 Task: Create a sub task Gather and Analyse Requirements for the task  Upgrade software to the latest version to resolve security vulnerabilities in the project AgileAura , assign it to team member softage.3@softage.net and update the status of the sub task to  Completed , set the priority of the sub task to High
Action: Mouse moved to (616, 271)
Screenshot: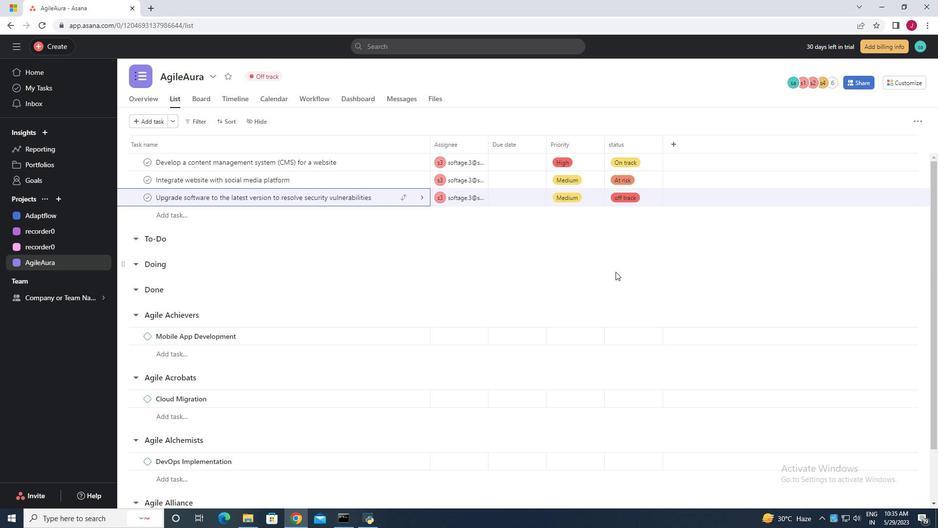 
Action: Mouse scrolled (616, 271) with delta (0, 0)
Screenshot: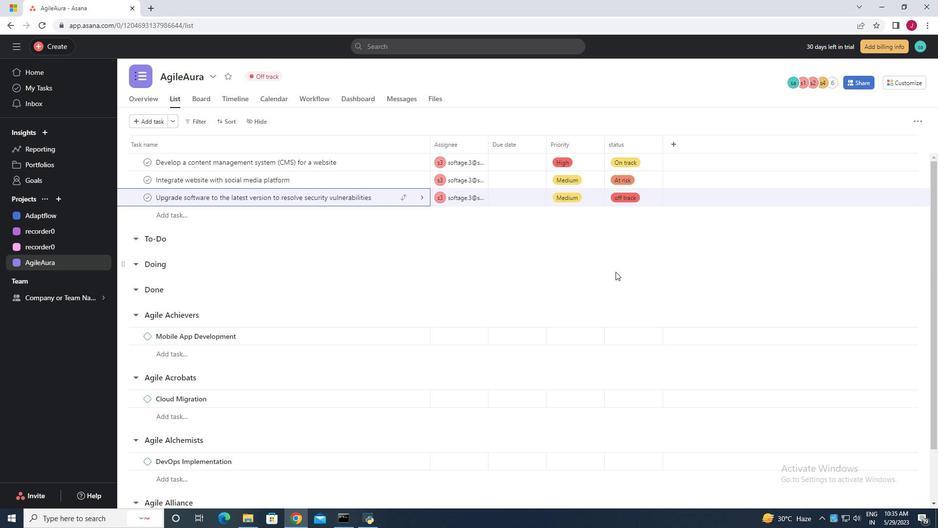 
Action: Mouse scrolled (616, 271) with delta (0, 0)
Screenshot: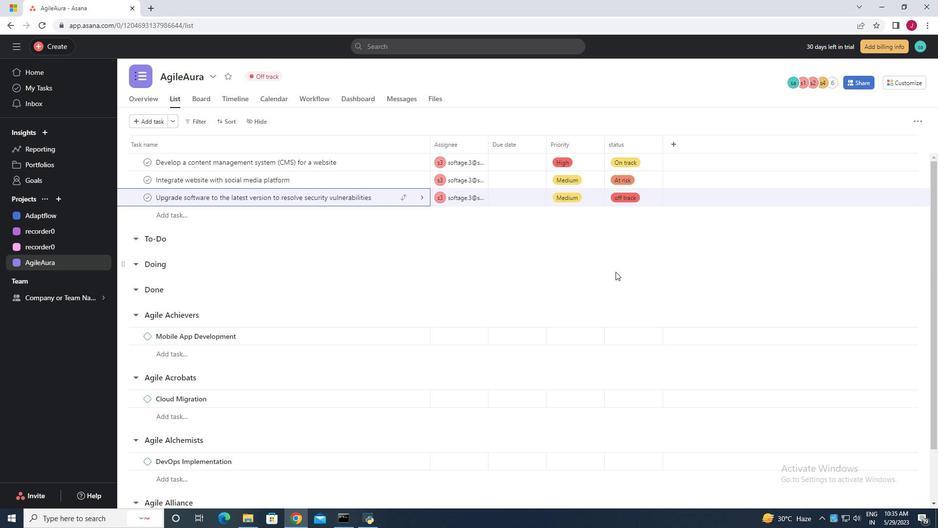 
Action: Mouse scrolled (616, 271) with delta (0, 0)
Screenshot: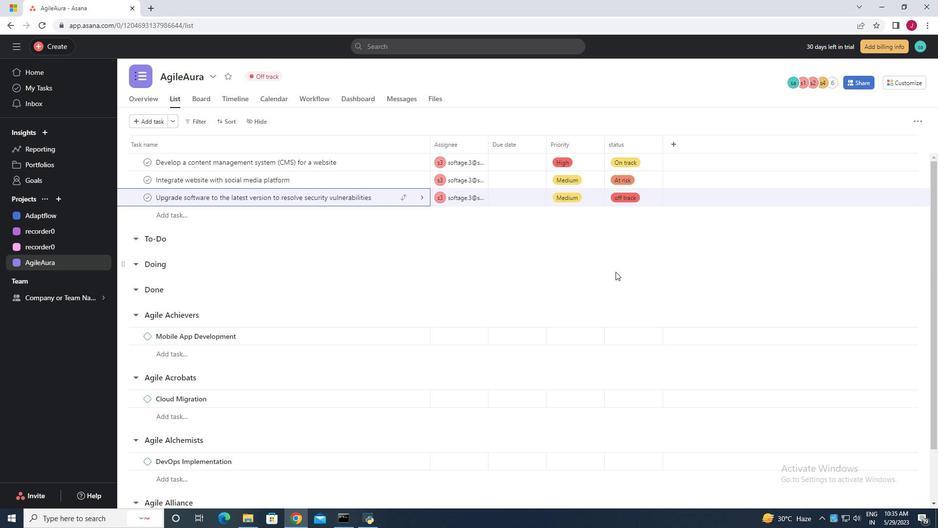 
Action: Mouse scrolled (616, 271) with delta (0, 0)
Screenshot: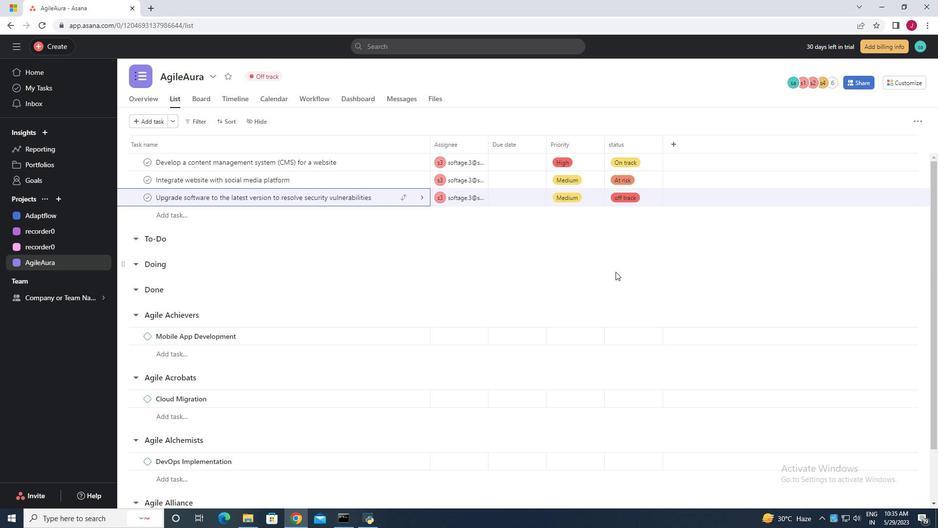 
Action: Mouse moved to (540, 240)
Screenshot: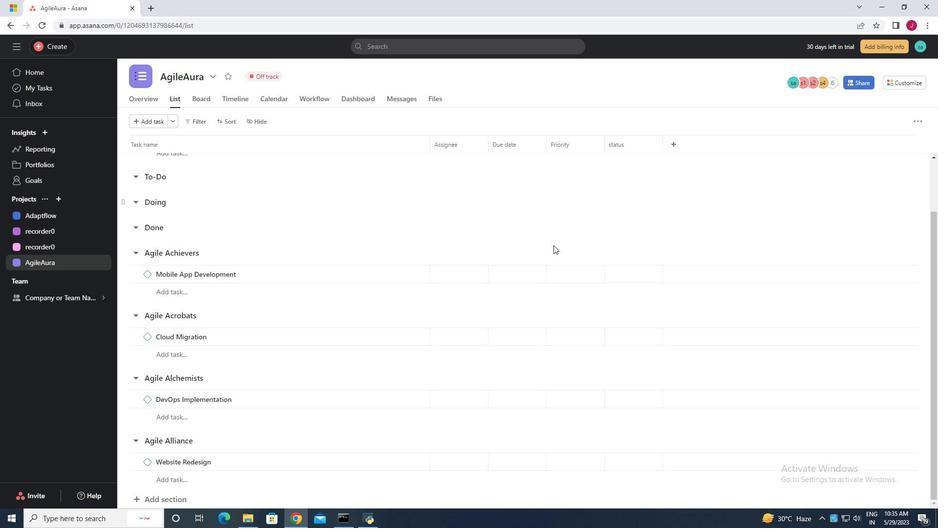 
Action: Mouse scrolled (540, 241) with delta (0, 0)
Screenshot: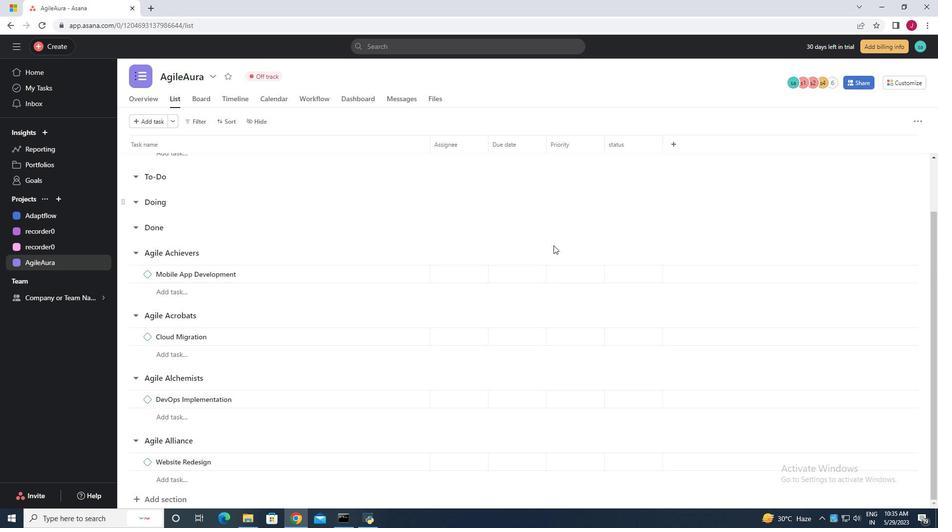 
Action: Mouse moved to (540, 240)
Screenshot: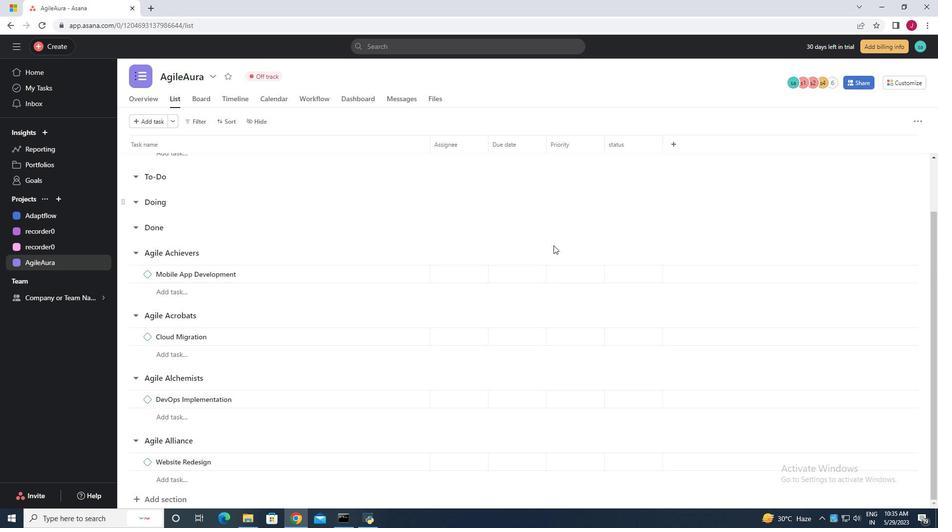 
Action: Mouse scrolled (540, 240) with delta (0, 0)
Screenshot: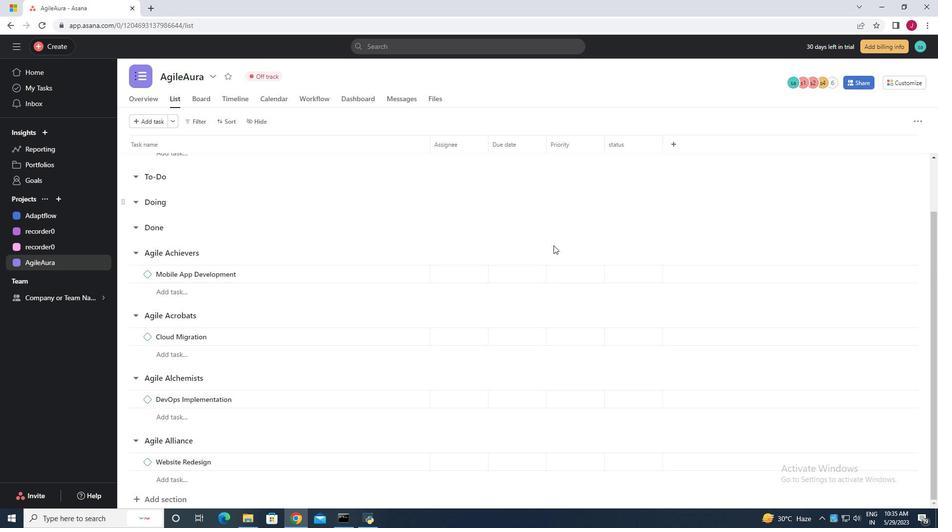 
Action: Mouse scrolled (540, 240) with delta (0, 0)
Screenshot: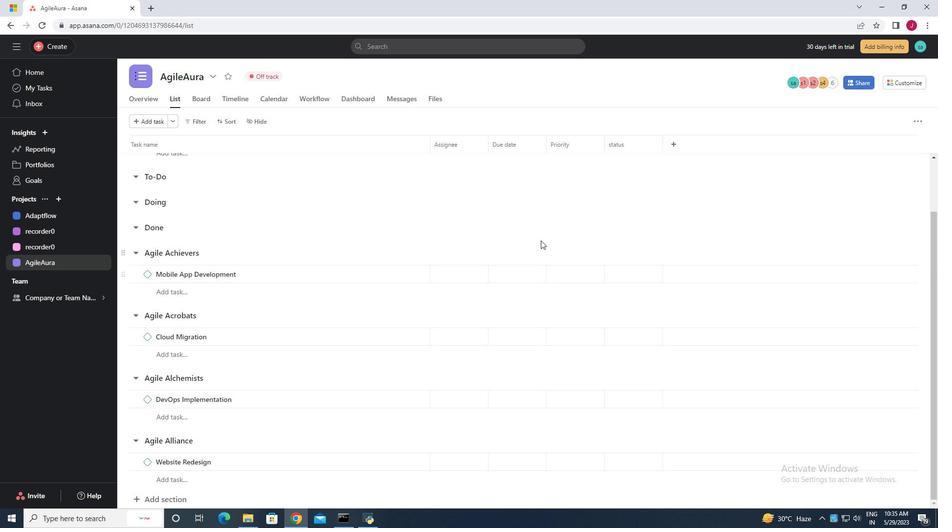 
Action: Mouse moved to (536, 239)
Screenshot: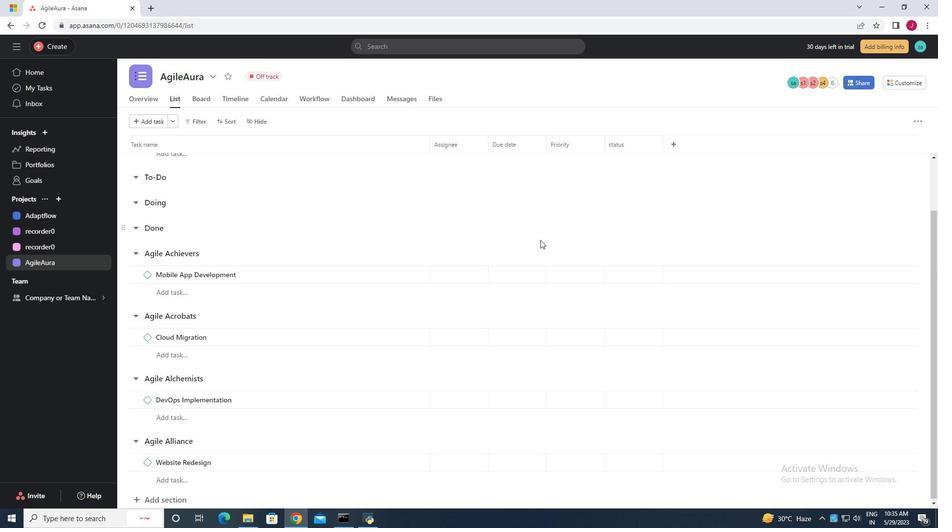 
Action: Mouse scrolled (536, 240) with delta (0, 0)
Screenshot: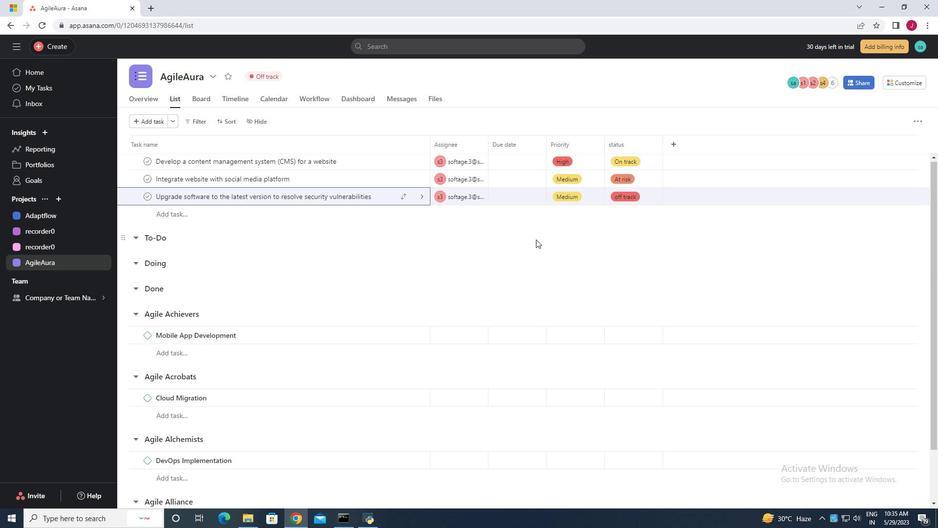 
Action: Mouse scrolled (536, 240) with delta (0, 0)
Screenshot: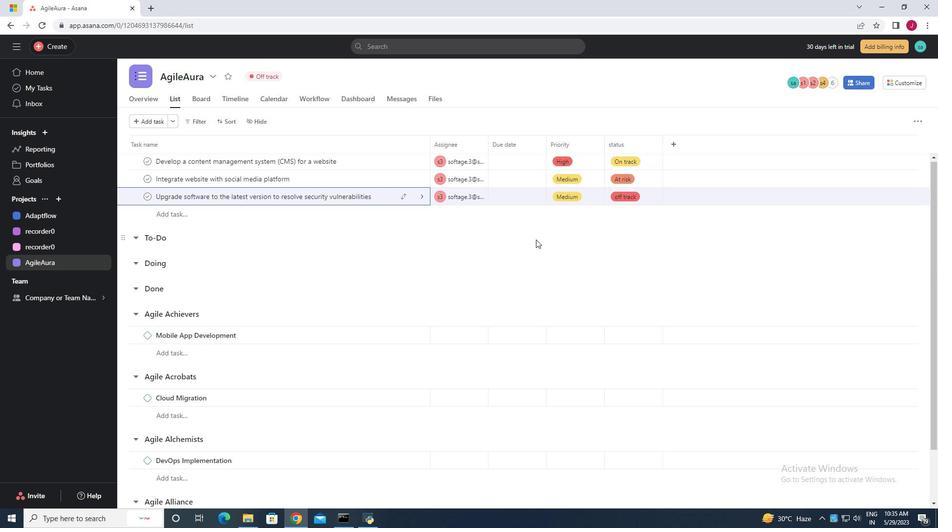 
Action: Mouse scrolled (536, 240) with delta (0, 0)
Screenshot: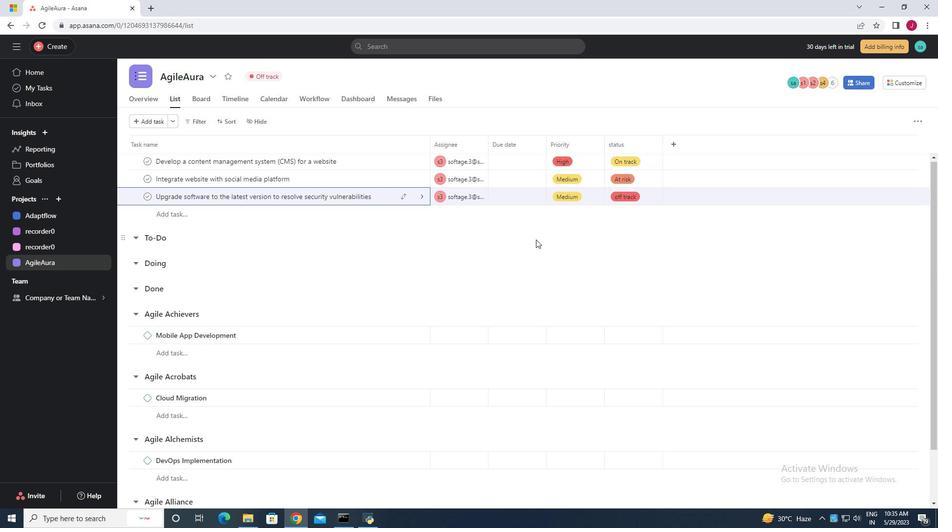 
Action: Mouse moved to (394, 197)
Screenshot: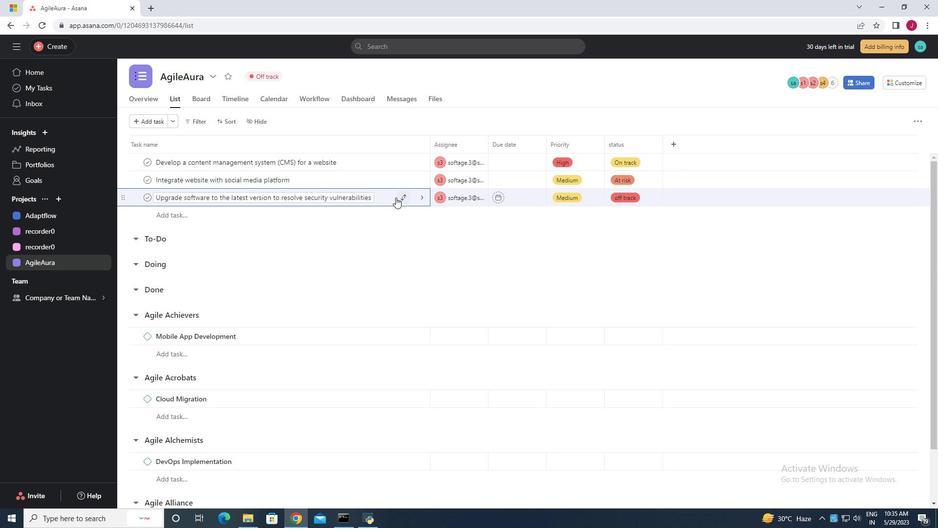 
Action: Mouse pressed left at (394, 197)
Screenshot: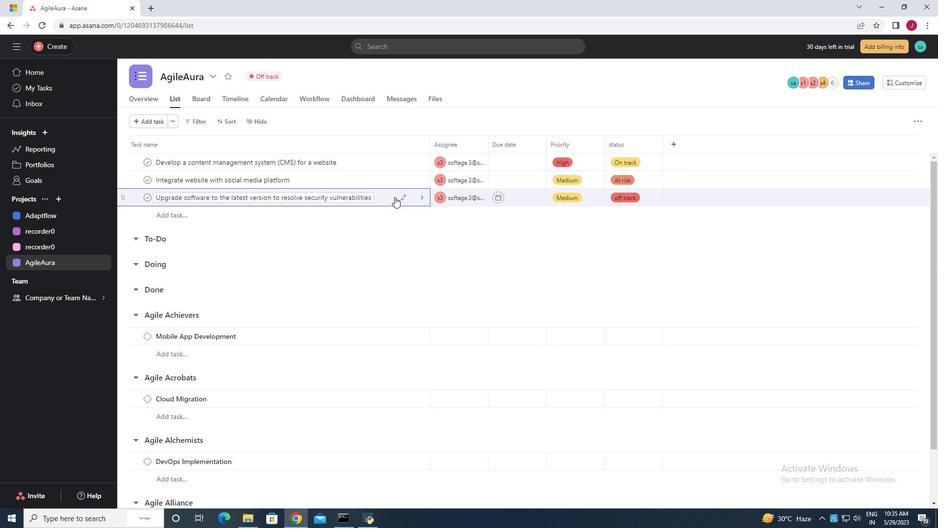 
Action: Mouse moved to (706, 322)
Screenshot: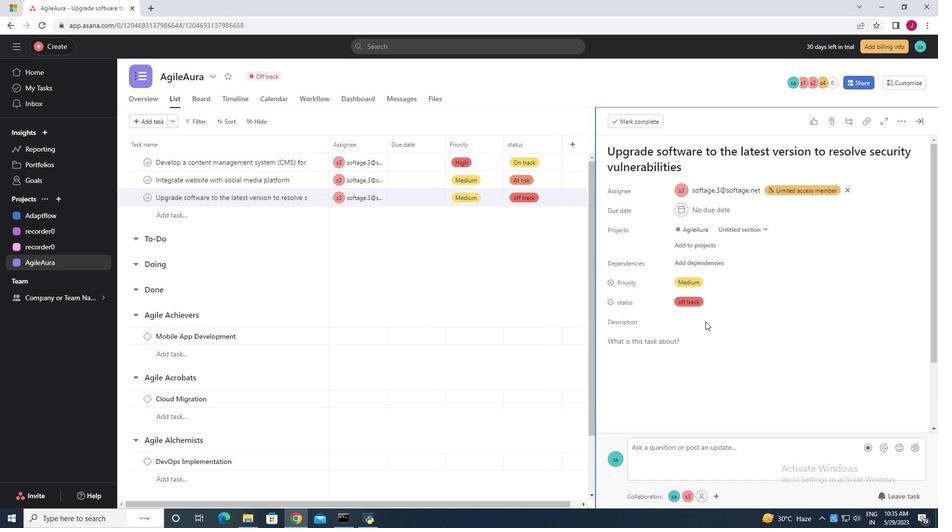 
Action: Mouse scrolled (706, 322) with delta (0, 0)
Screenshot: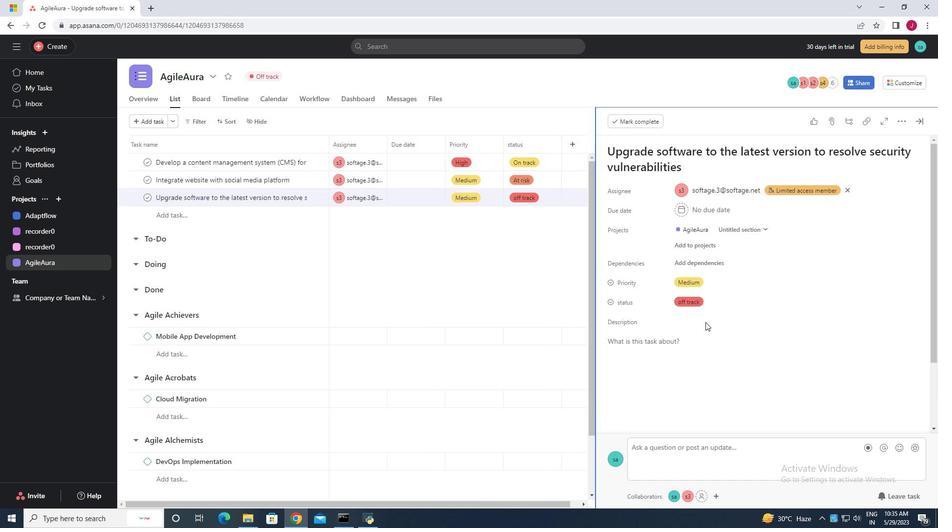 
Action: Mouse scrolled (706, 322) with delta (0, 0)
Screenshot: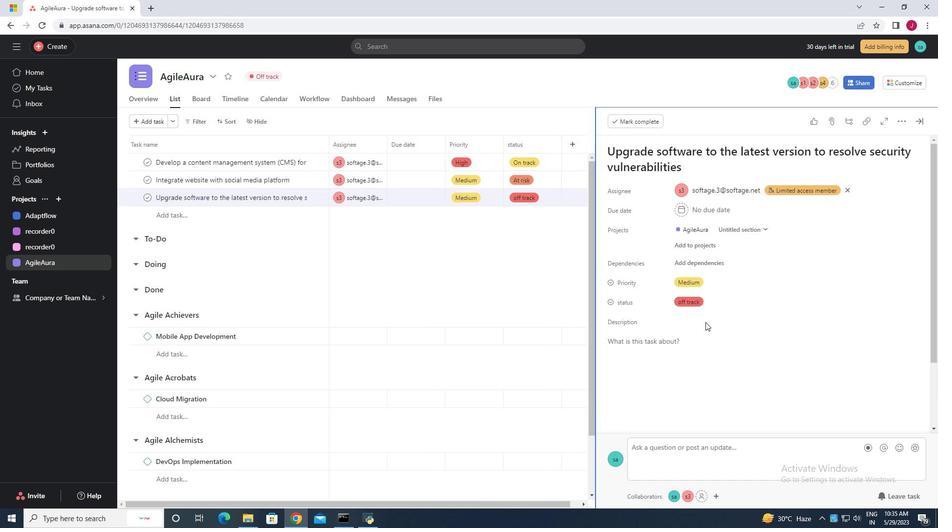 
Action: Mouse scrolled (706, 322) with delta (0, 0)
Screenshot: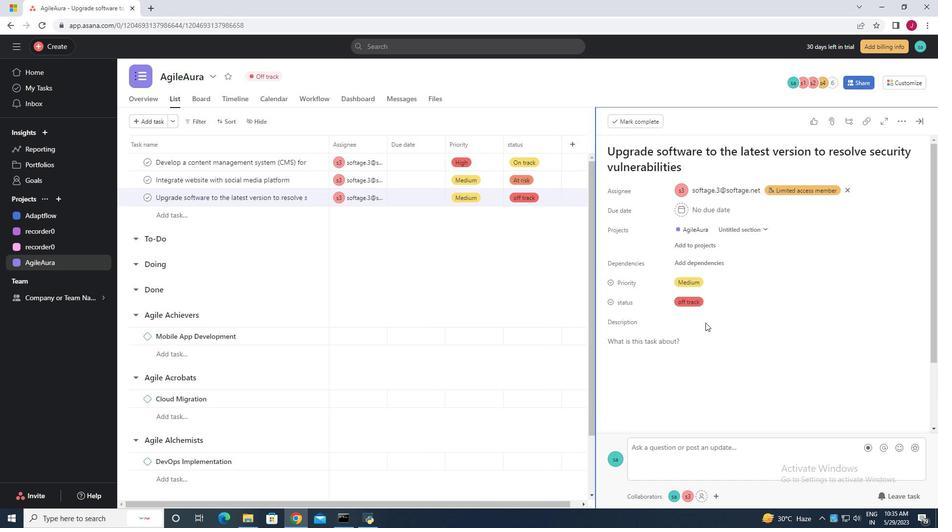 
Action: Mouse moved to (634, 353)
Screenshot: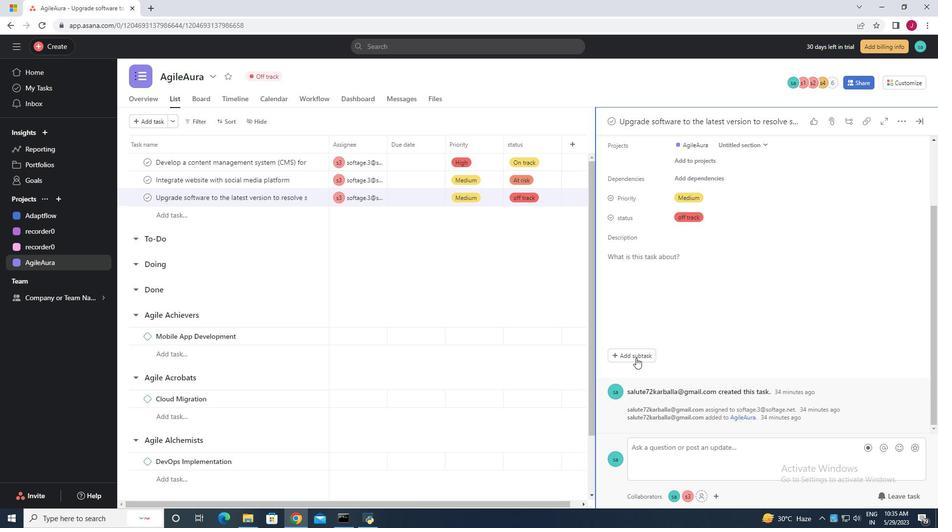 
Action: Mouse pressed left at (634, 353)
Screenshot: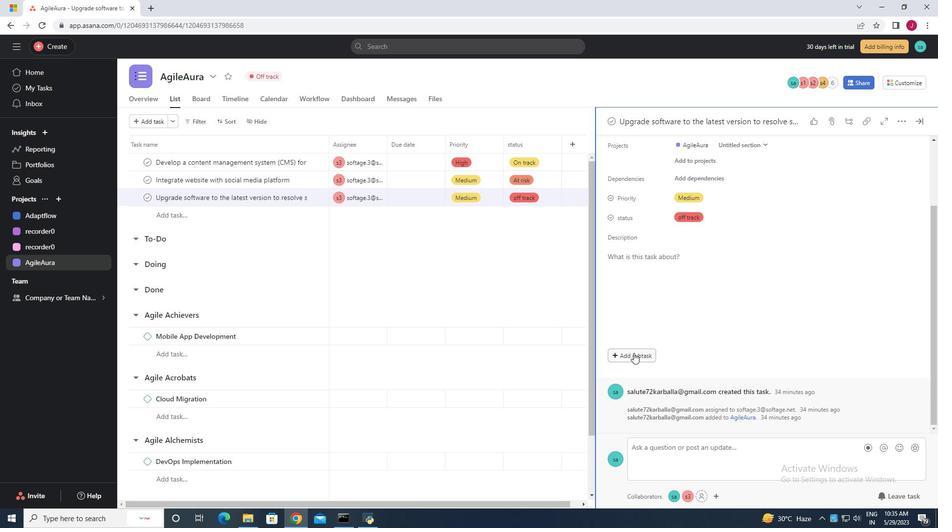 
Action: Mouse moved to (641, 337)
Screenshot: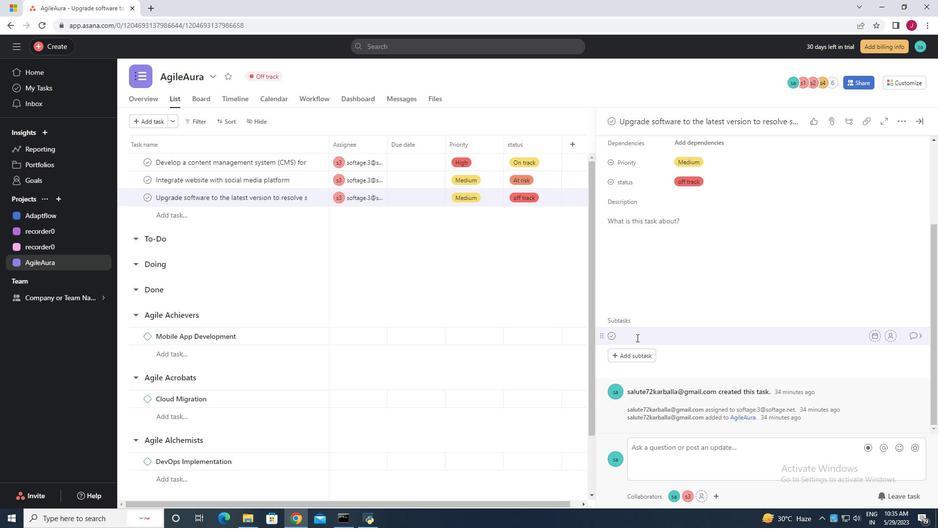 
Action: Mouse pressed left at (641, 337)
Screenshot: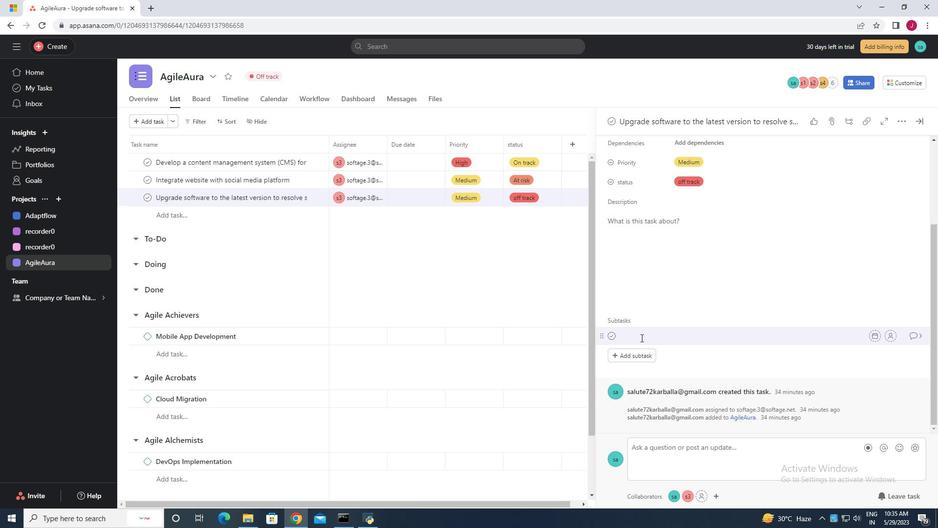 
Action: Key pressed <Key.caps_lock>G<Key.caps_lock>ather<Key.space>and<Key.space><Key.caps_lock>A<Key.caps_lock>nalyse<Key.space><Key.caps_lock>R<Key.caps_lock>equirements<Key.space><Key.backspace>
Screenshot: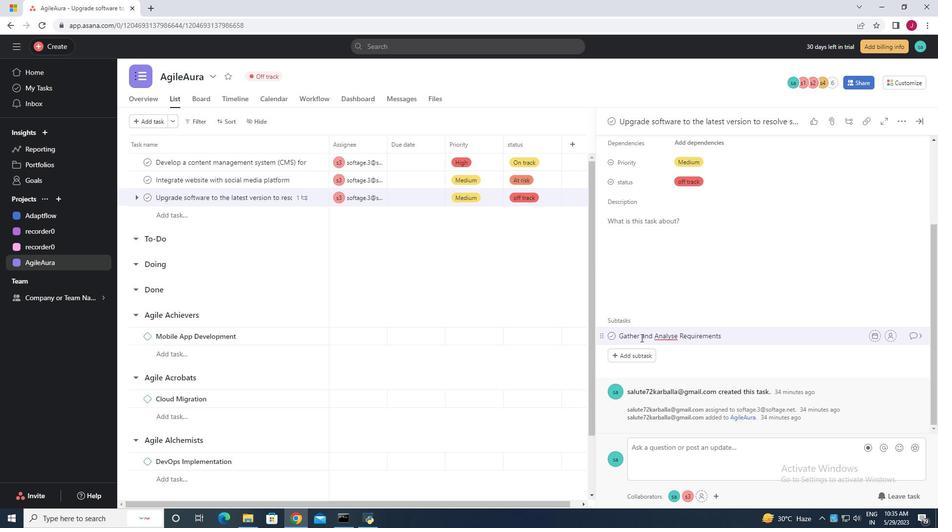 
Action: Mouse moved to (679, 338)
Screenshot: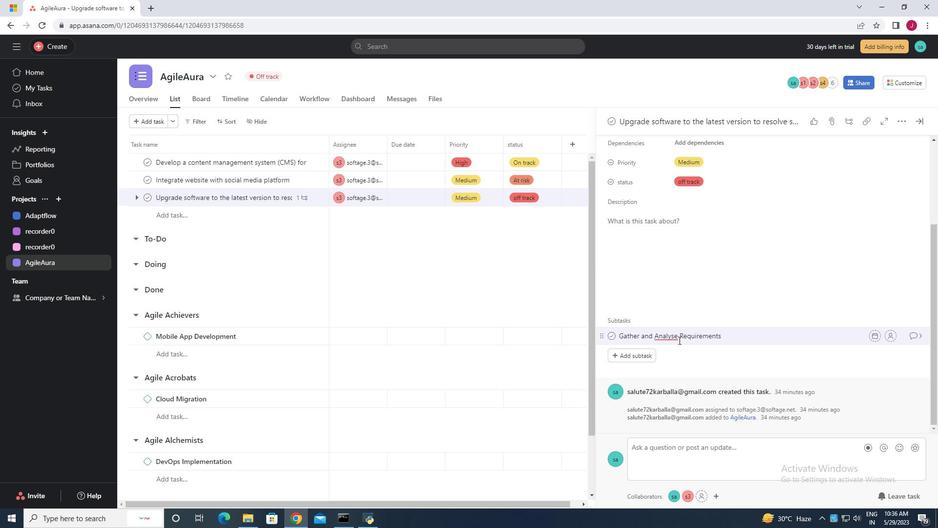 
Action: Mouse pressed left at (679, 338)
Screenshot: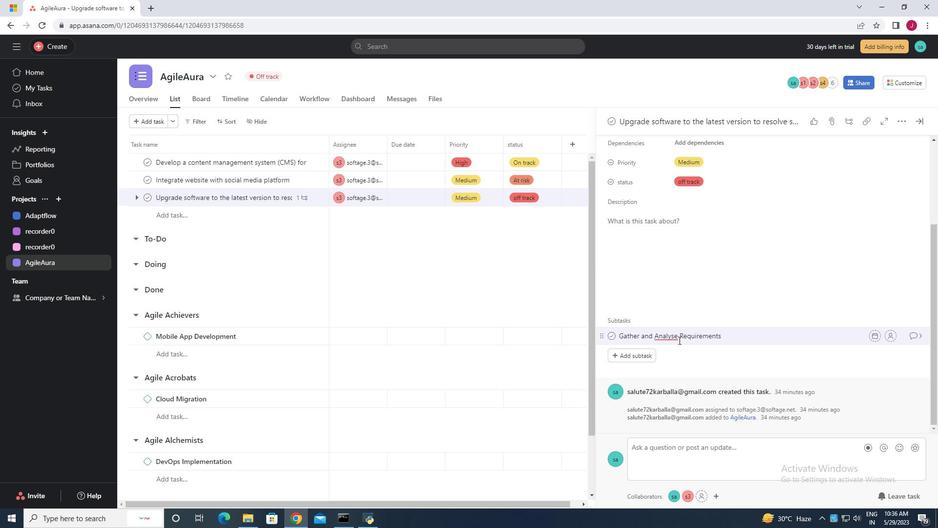 
Action: Mouse moved to (679, 338)
Screenshot: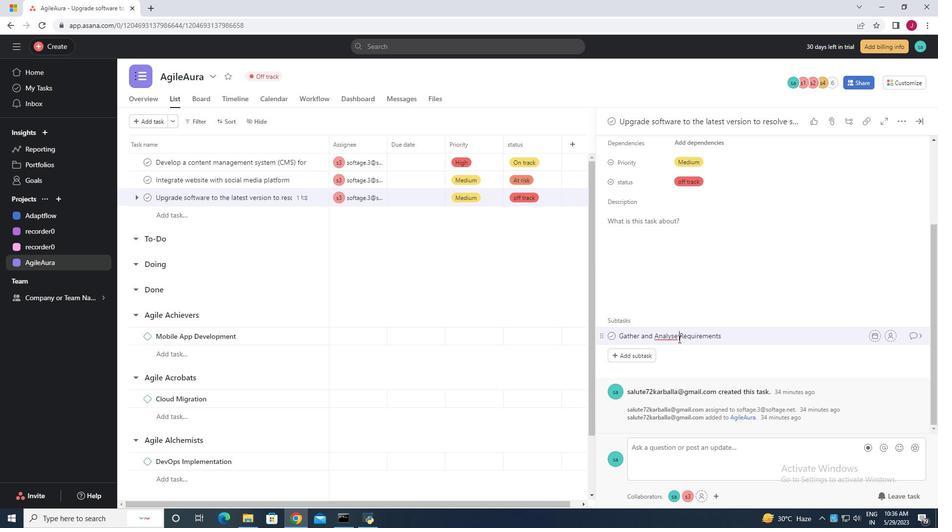 
Action: Key pressed <Key.backspace><Key.space>
Screenshot: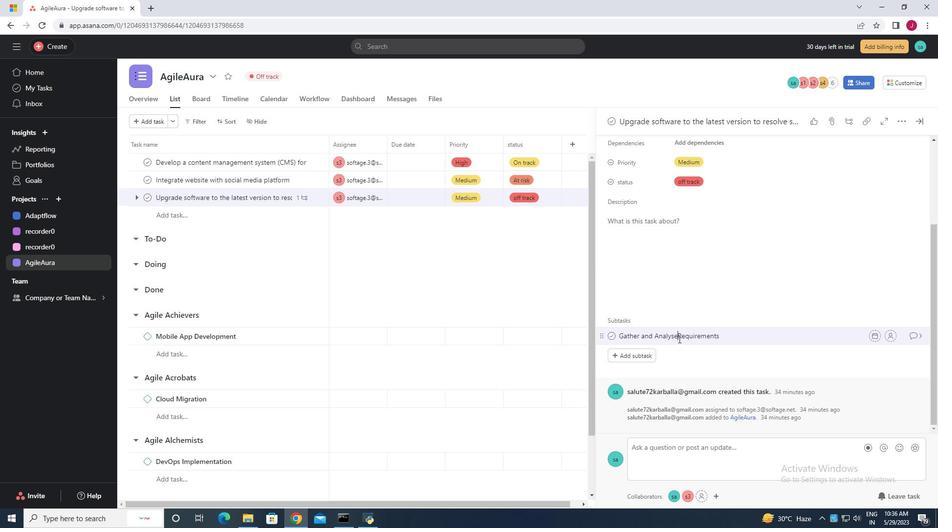 
Action: Mouse moved to (659, 337)
Screenshot: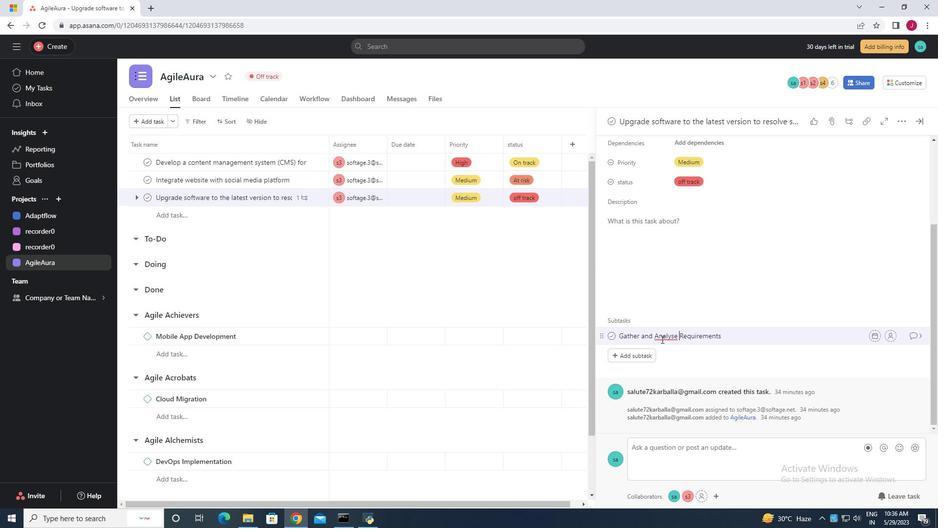 
Action: Mouse pressed left at (659, 337)
Screenshot: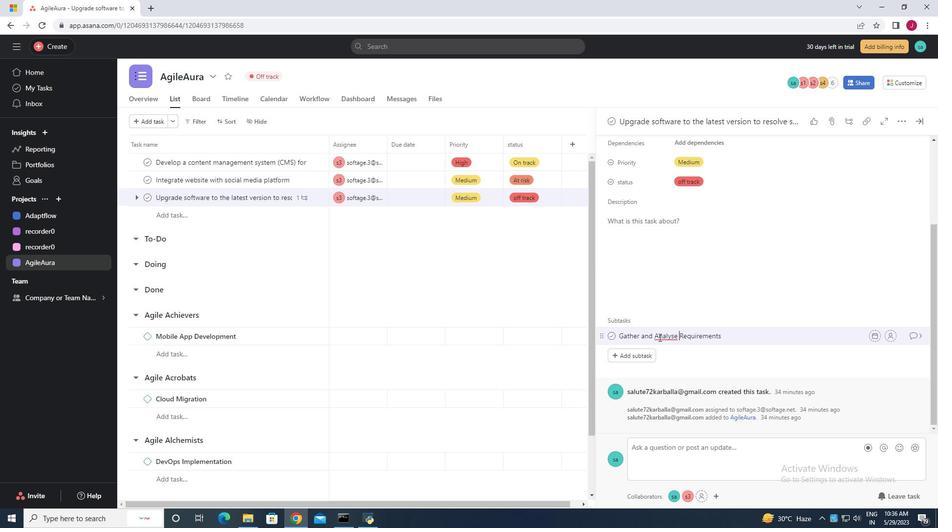 
Action: Key pressed <Key.backspace>
Screenshot: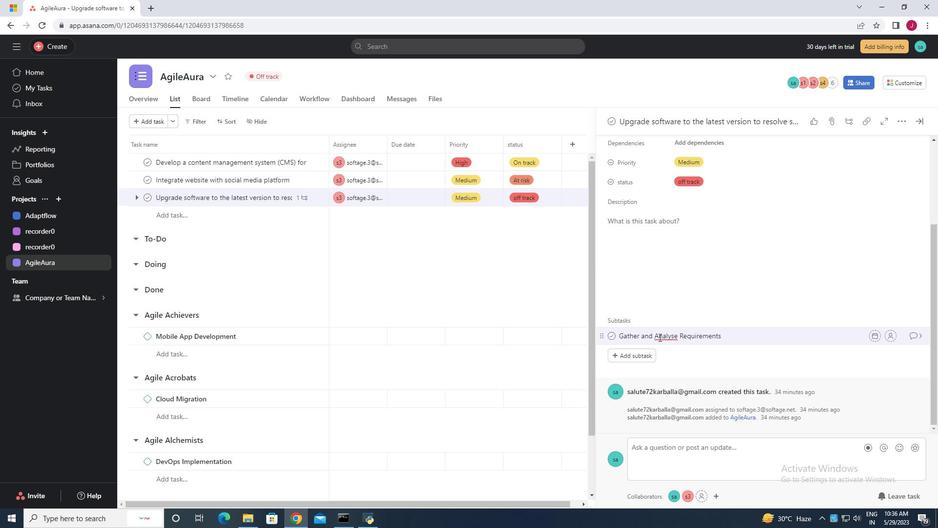 
Action: Mouse moved to (659, 337)
Screenshot: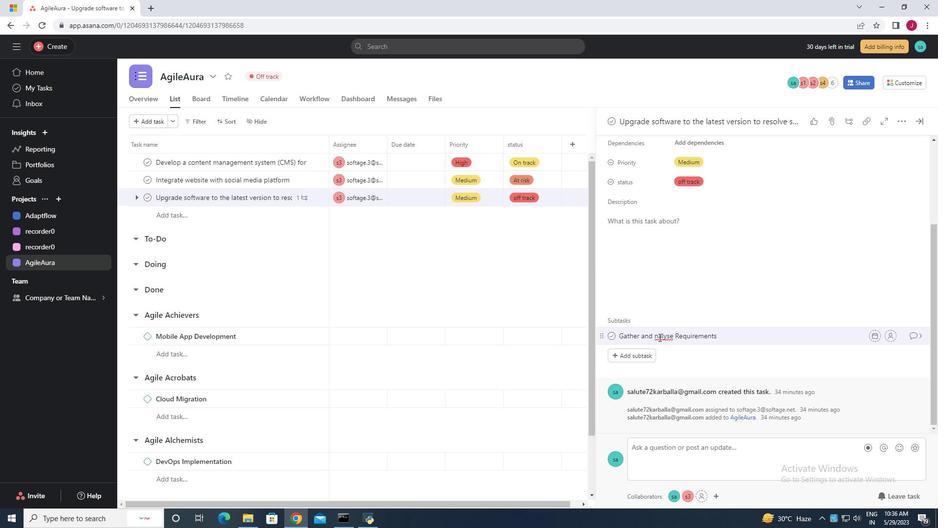 
Action: Key pressed <Key.caps_lock>A
Screenshot: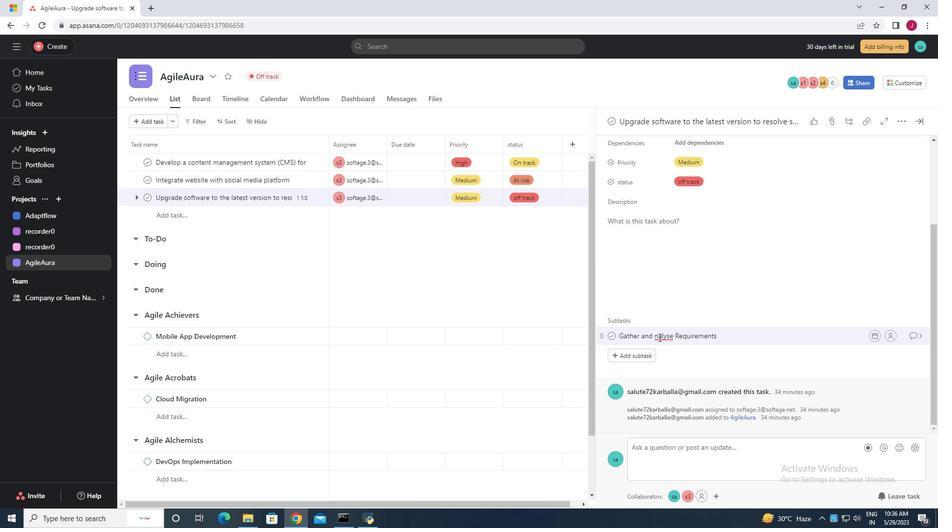 
Action: Mouse moved to (750, 337)
Screenshot: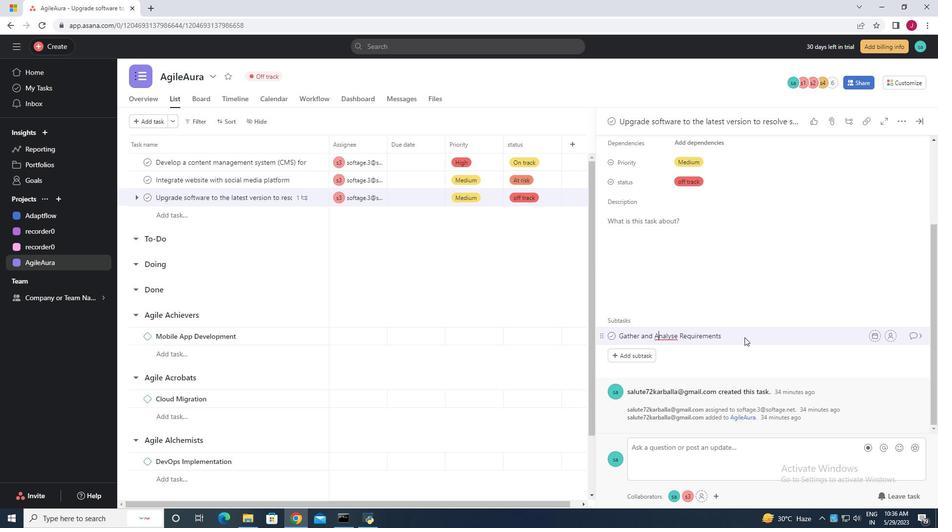 
Action: Mouse pressed left at (750, 337)
Screenshot: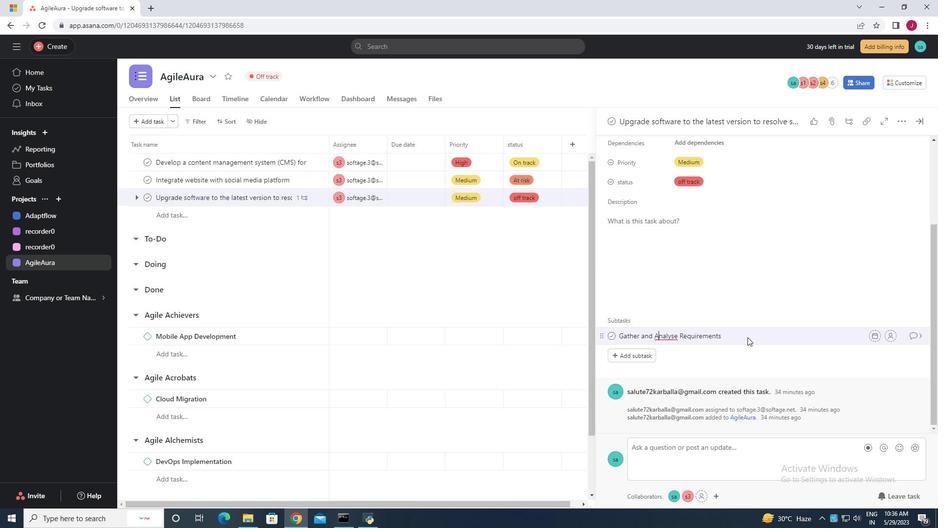 
Action: Mouse moved to (890, 338)
Screenshot: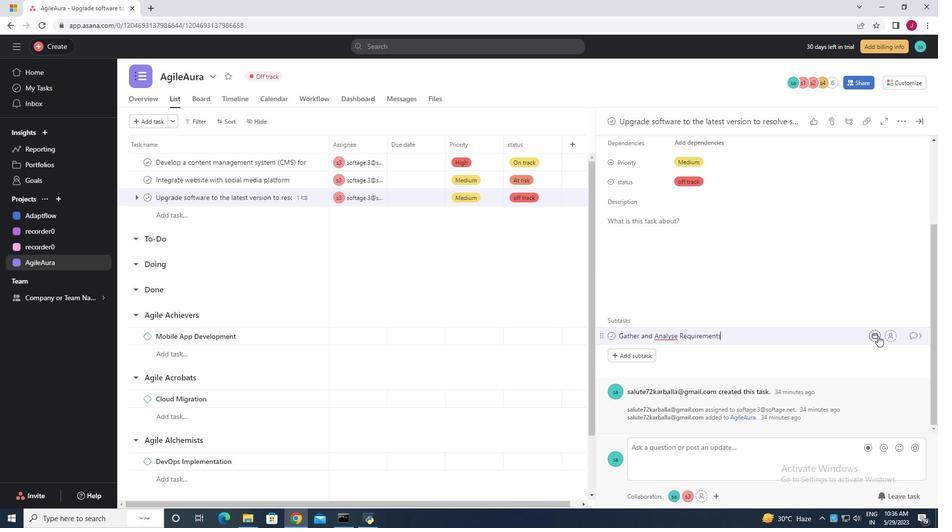 
Action: Mouse pressed left at (890, 338)
Screenshot: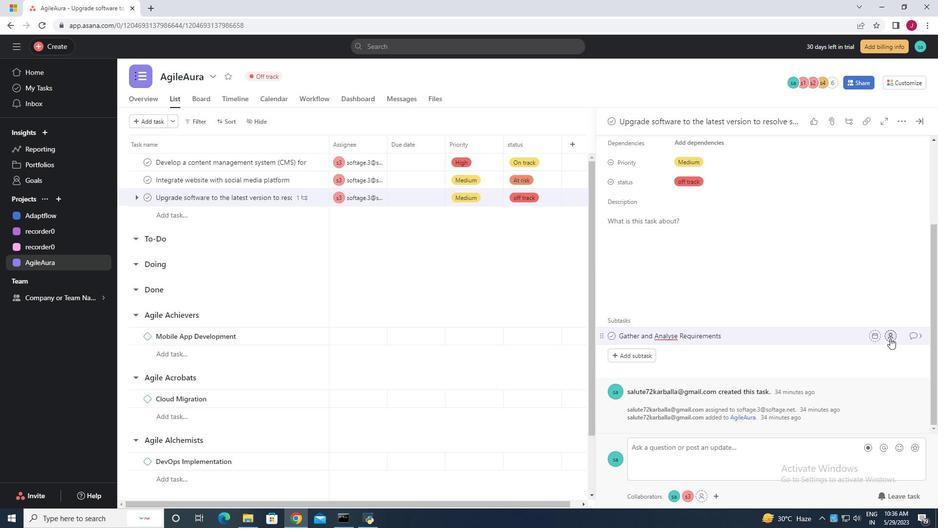 
Action: Mouse moved to (793, 431)
Screenshot: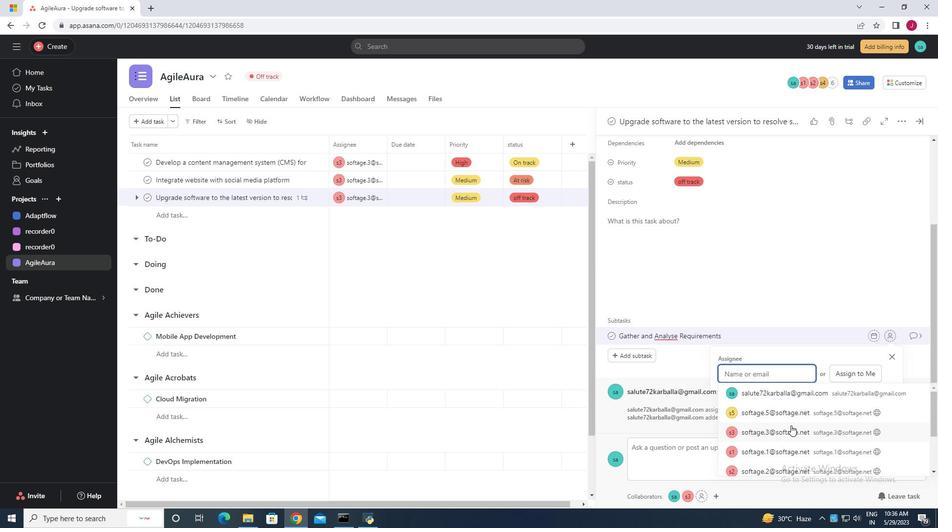 
Action: Mouse pressed left at (793, 431)
Screenshot: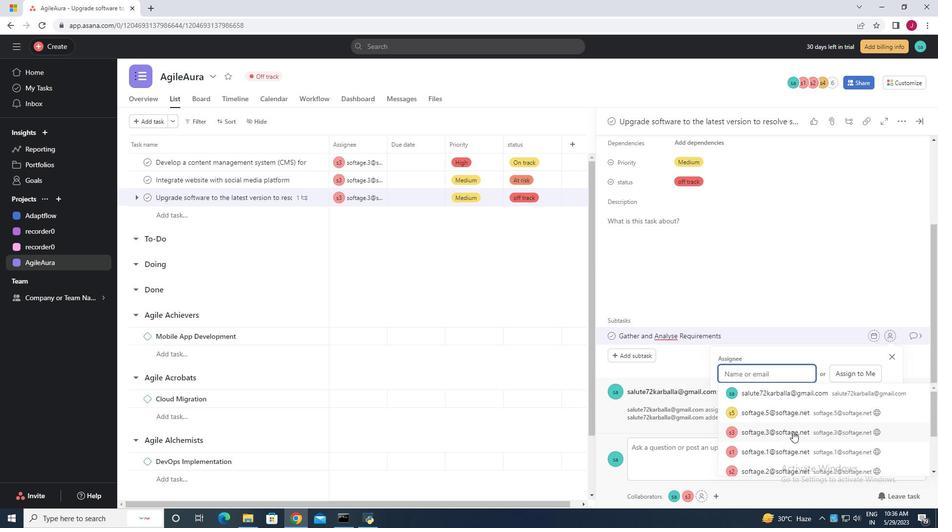 
Action: Mouse moved to (913, 337)
Screenshot: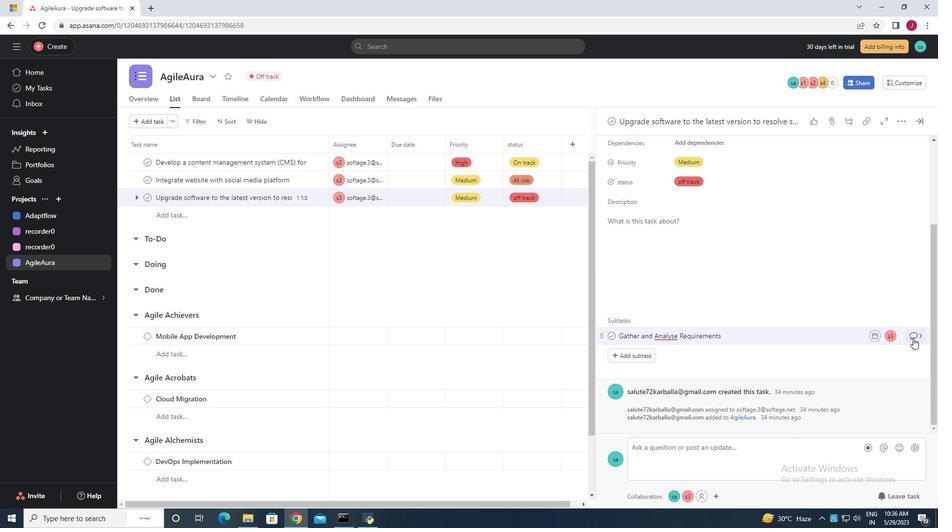 
Action: Mouse pressed left at (913, 337)
Screenshot: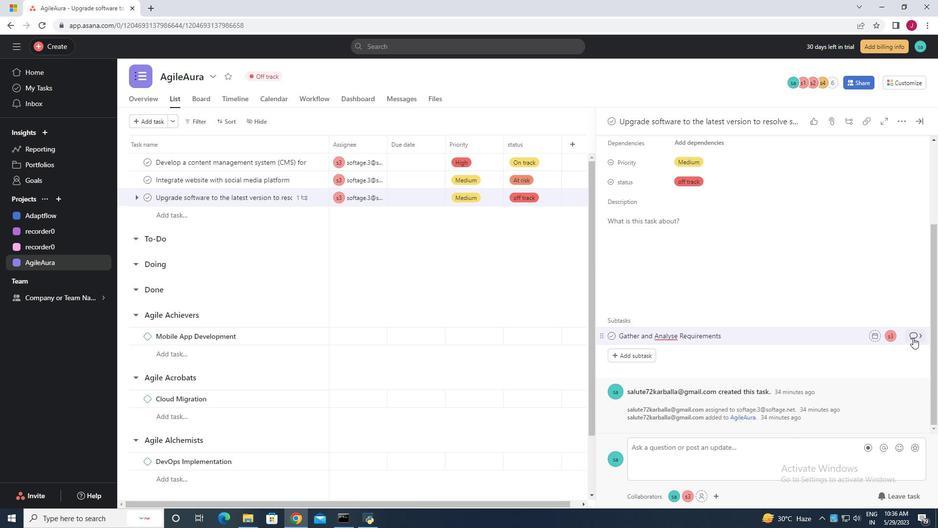 
Action: Mouse moved to (641, 260)
Screenshot: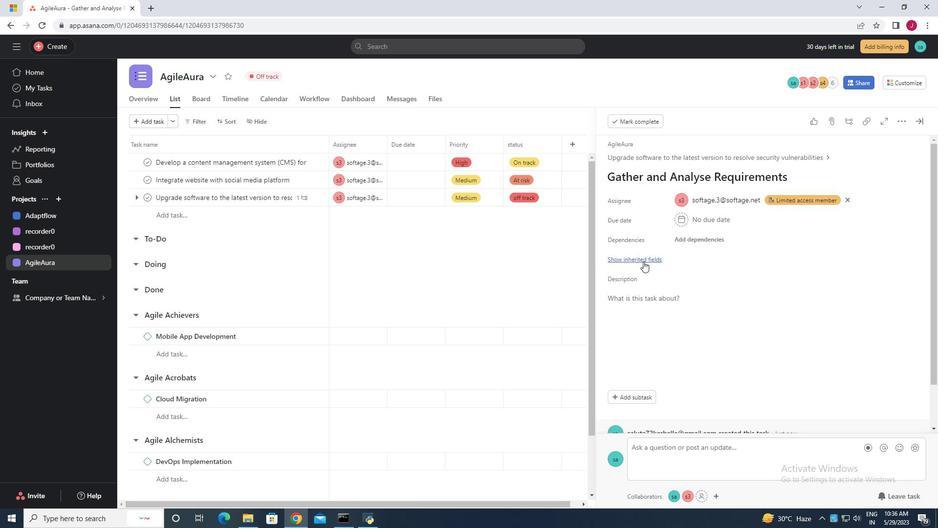 
Action: Mouse pressed left at (641, 260)
Screenshot: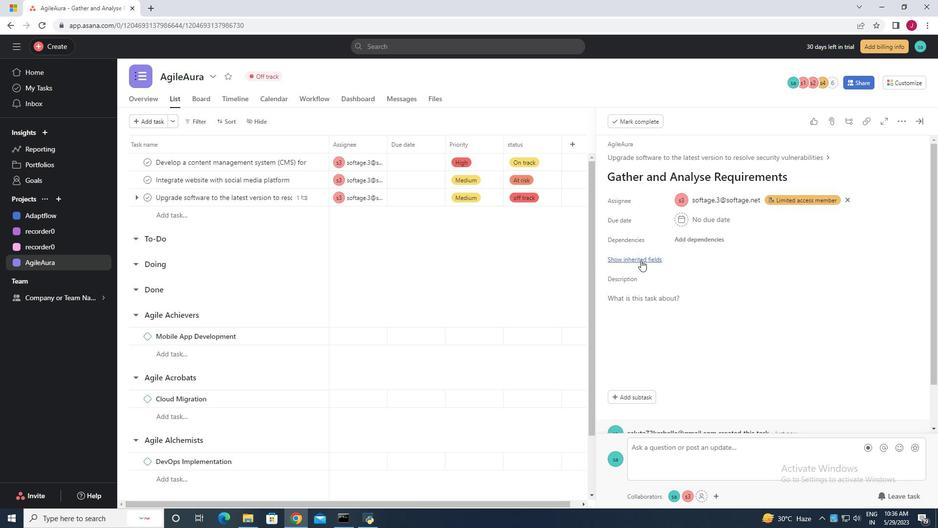 
Action: Mouse moved to (676, 296)
Screenshot: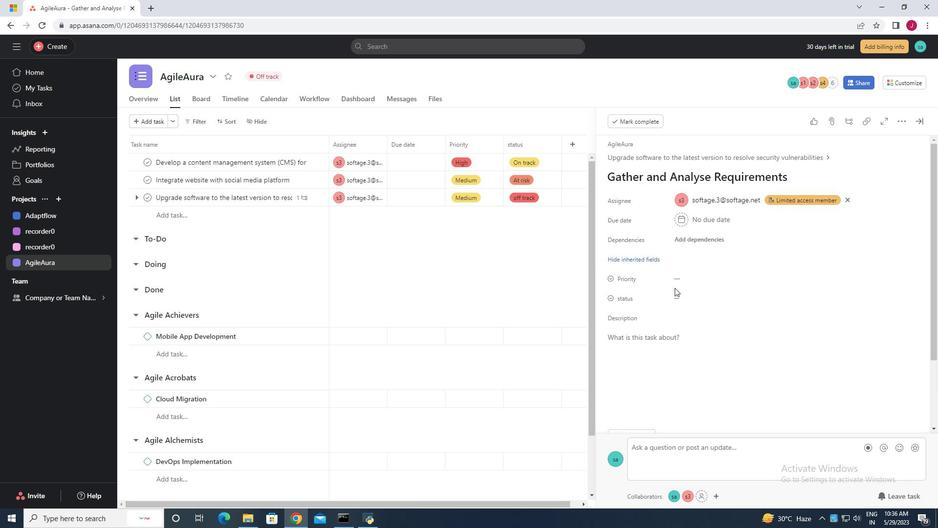 
Action: Mouse pressed left at (676, 296)
Screenshot: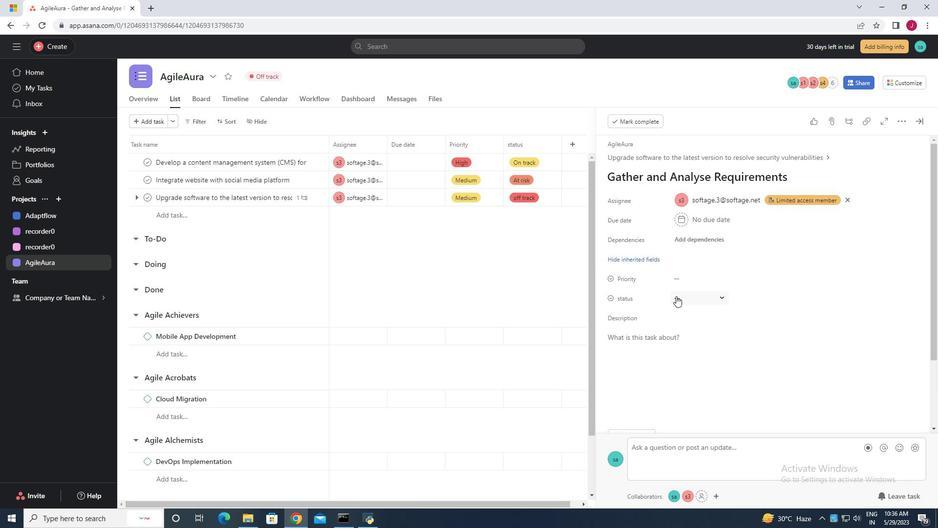 
Action: Mouse moved to (682, 278)
Screenshot: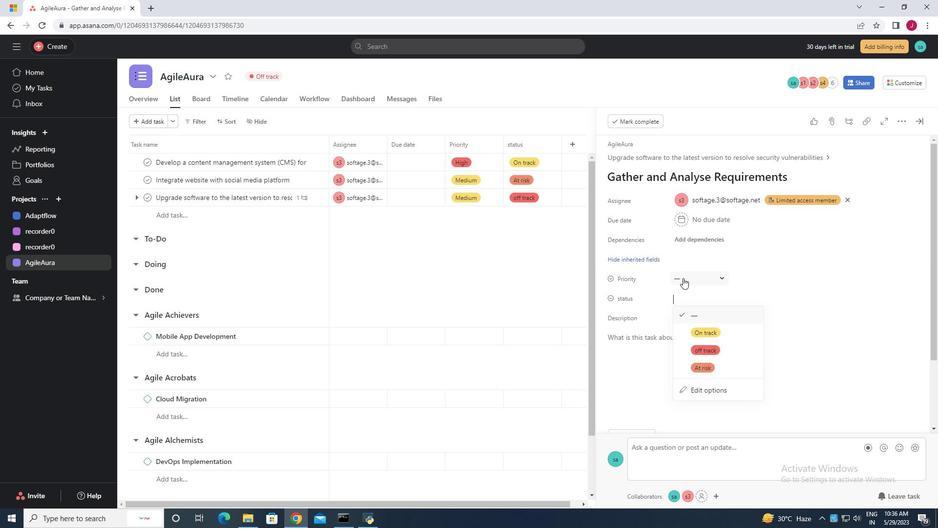 
Action: Mouse pressed left at (682, 278)
Screenshot: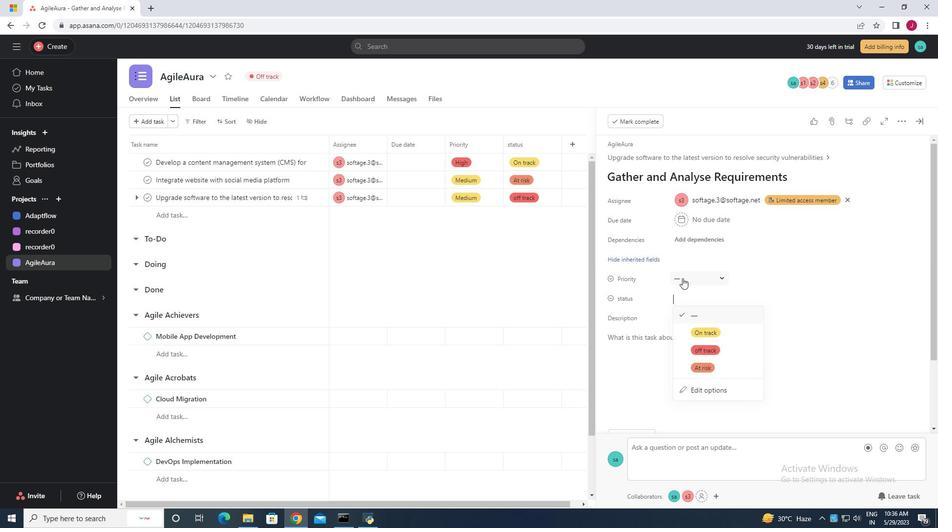 
Action: Mouse moved to (700, 312)
Screenshot: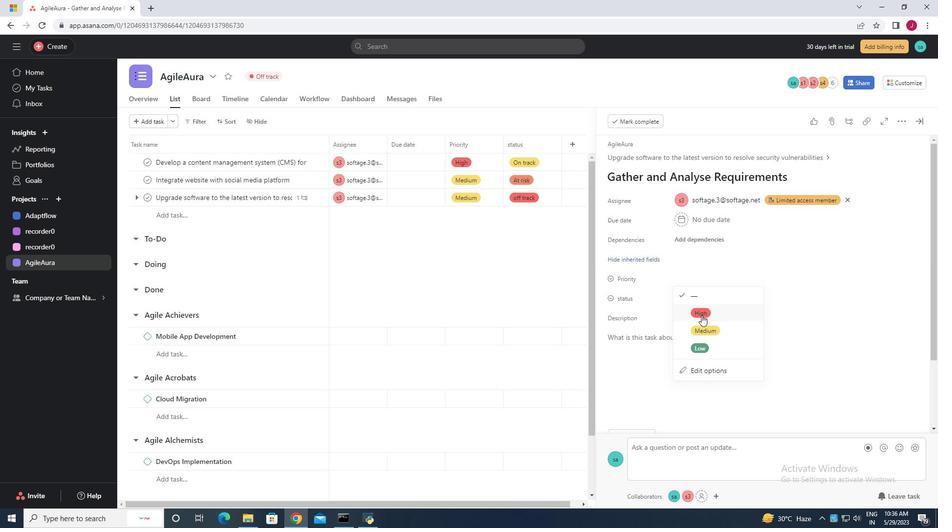 
Action: Mouse pressed left at (700, 312)
Screenshot: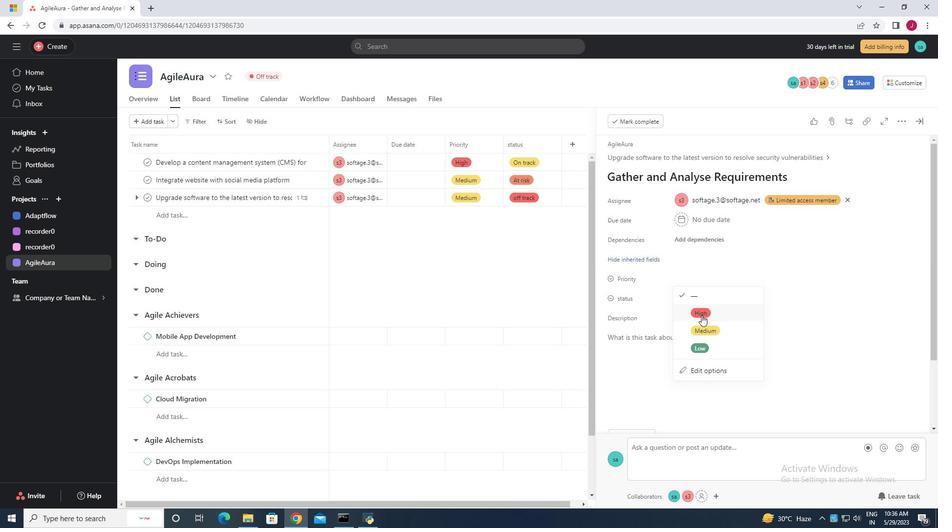 
Action: Mouse moved to (679, 297)
Screenshot: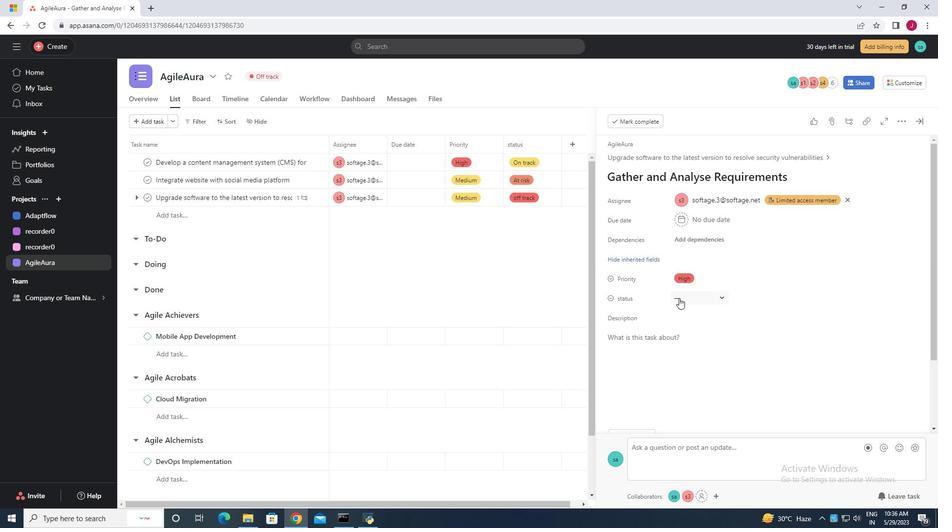 
Action: Mouse pressed left at (679, 297)
Screenshot: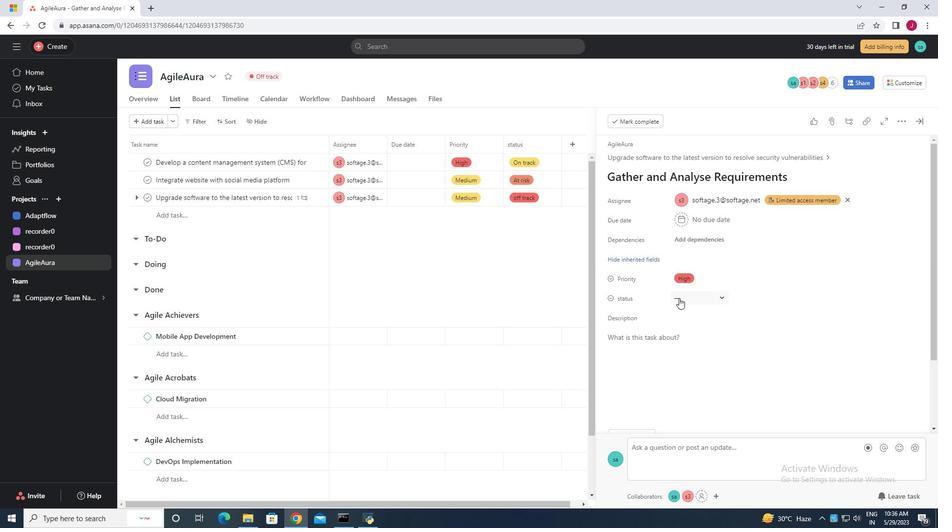 
Action: Mouse moved to (717, 390)
Screenshot: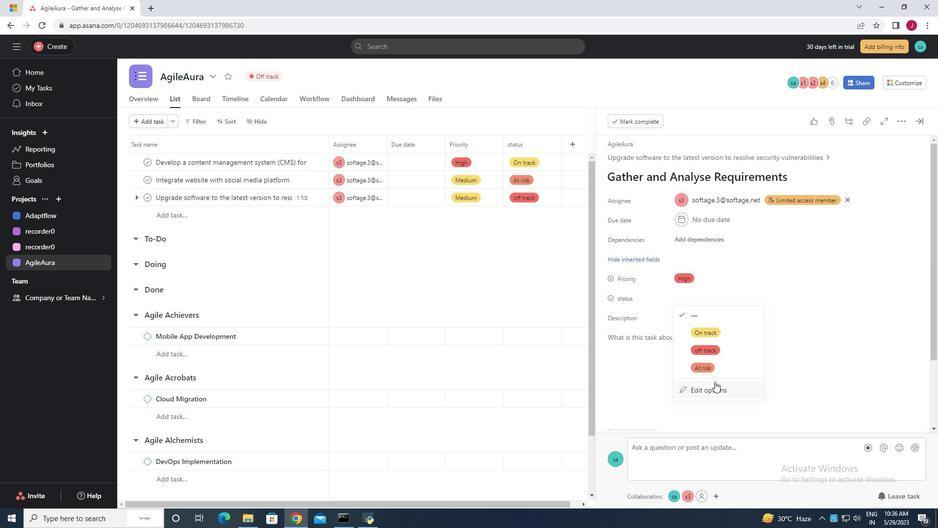 
Action: Mouse scrolled (717, 389) with delta (0, 0)
Screenshot: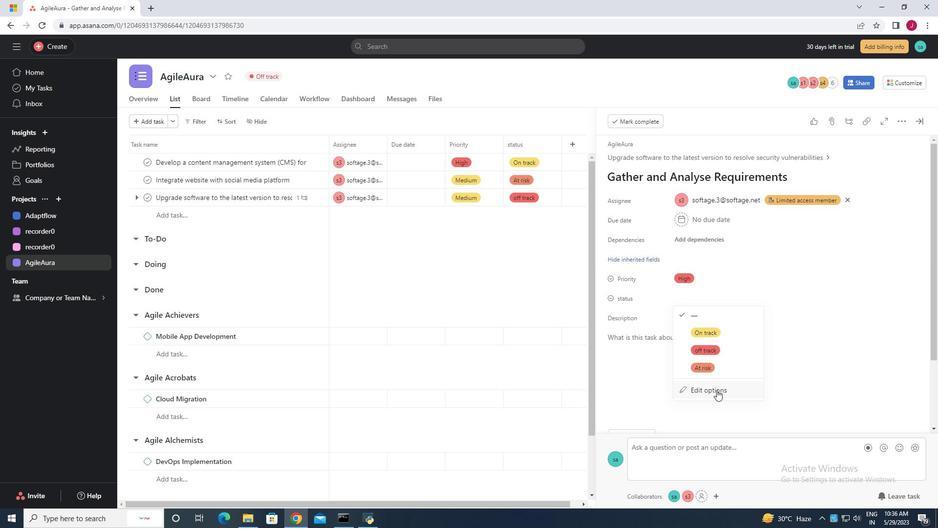 
Action: Mouse moved to (714, 388)
Screenshot: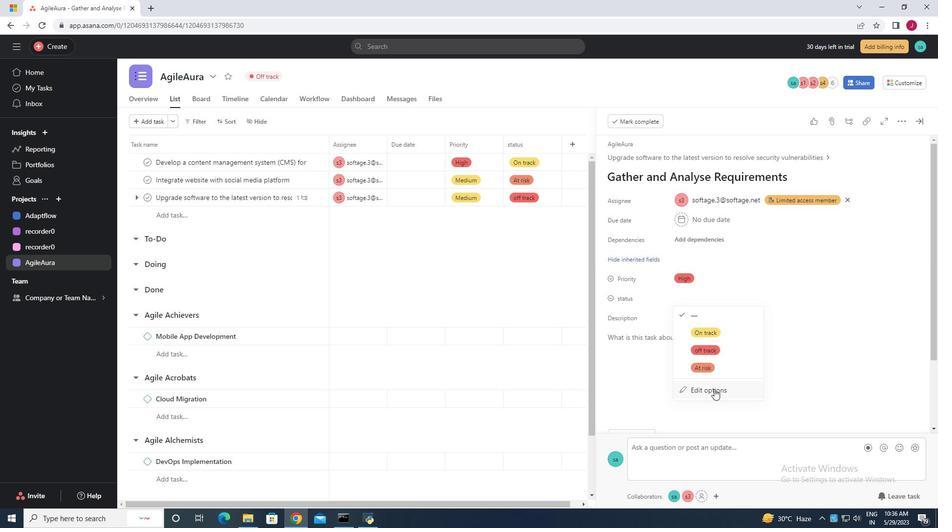 
Action: Mouse pressed left at (714, 388)
Screenshot: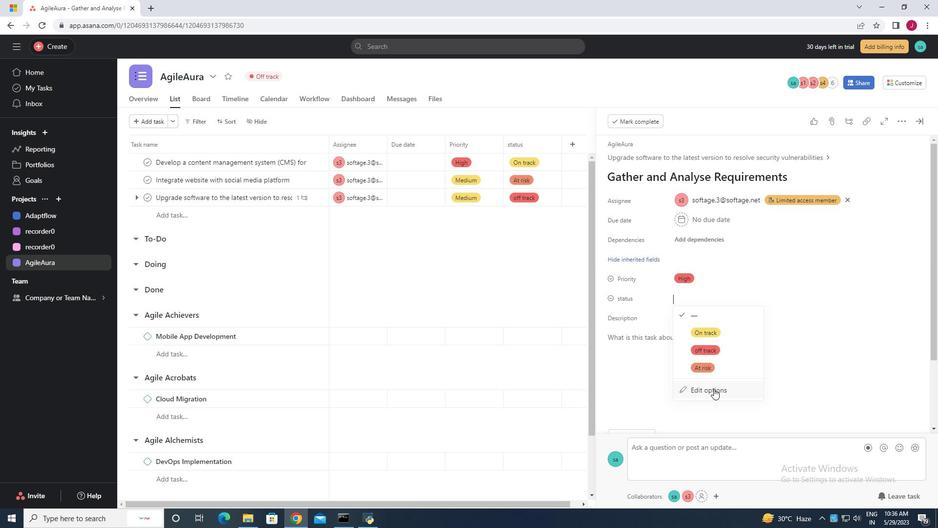 
Action: Mouse moved to (385, 239)
Screenshot: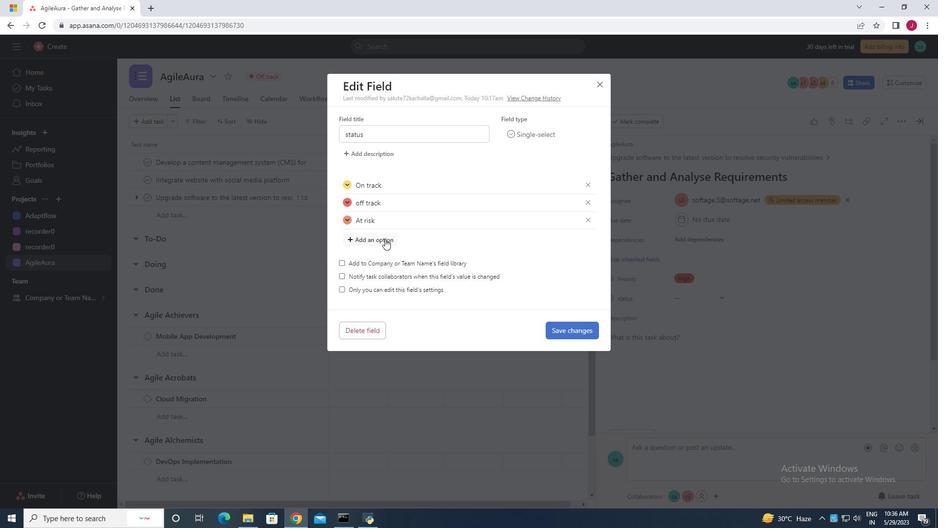 
Action: Mouse pressed left at (385, 239)
Screenshot: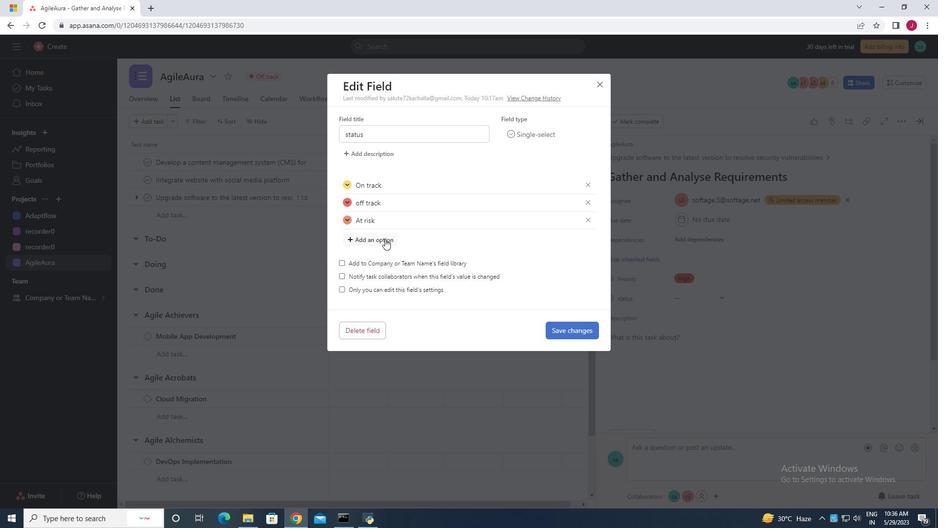 
Action: Mouse moved to (386, 239)
Screenshot: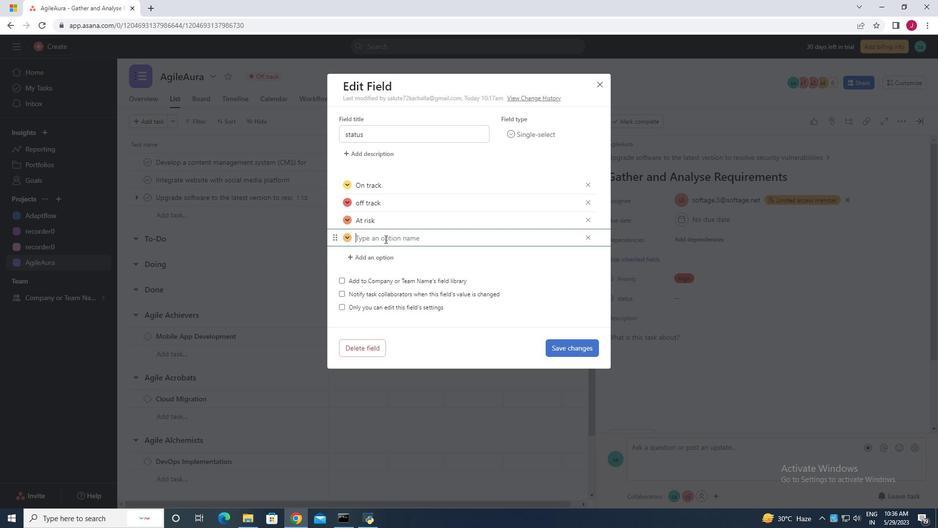 
Action: Key pressed COMPLETE<Key.backspace><Key.backspace><Key.backspace><Key.backspace><Key.backspace><Key.backspace><Key.backspace><Key.caps_lock>omplete
Screenshot: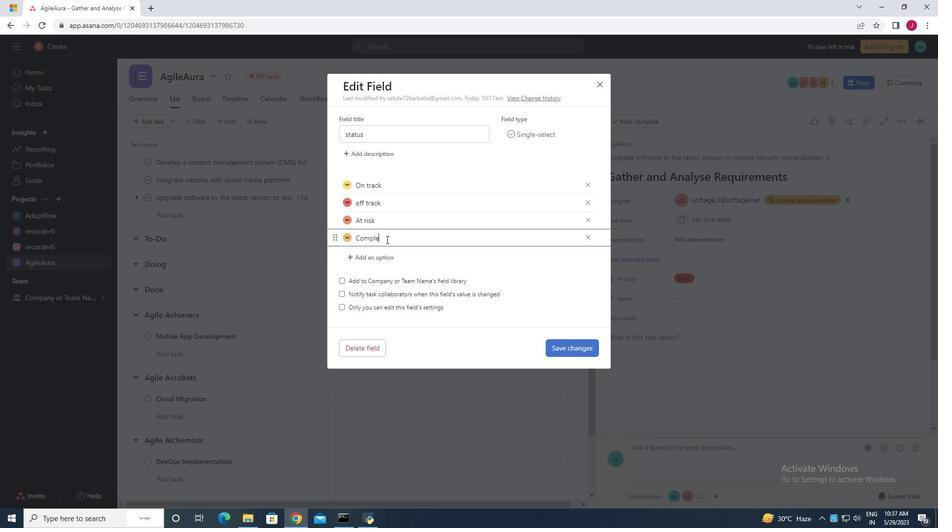 
Action: Mouse moved to (565, 348)
Screenshot: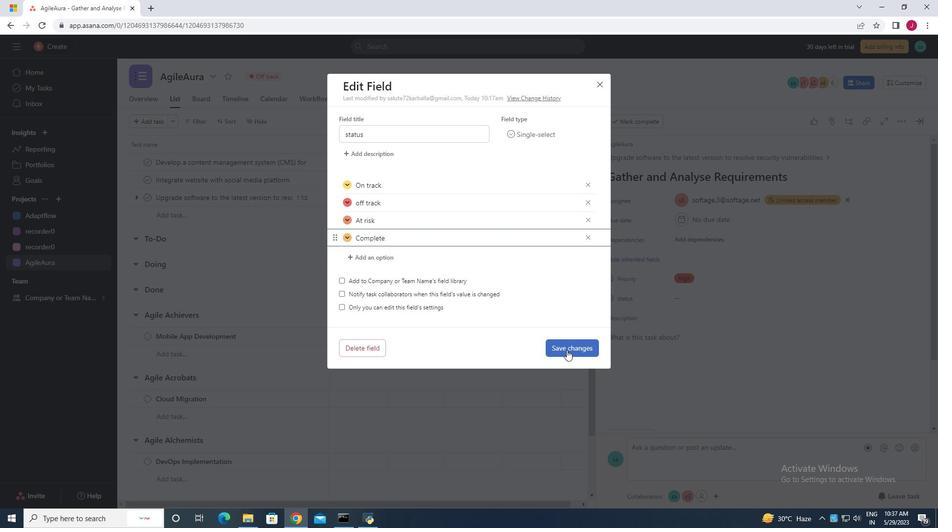 
Action: Mouse pressed left at (565, 348)
Screenshot: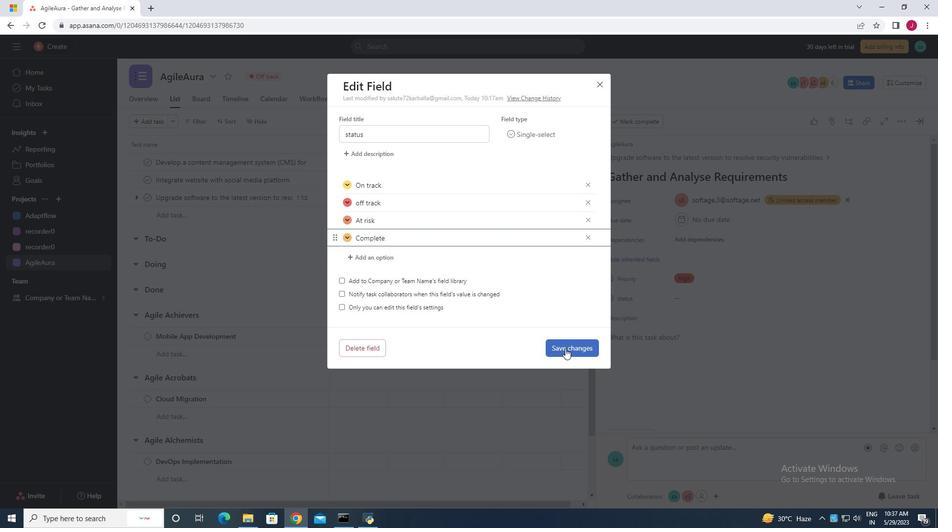 
Action: Mouse moved to (679, 297)
Screenshot: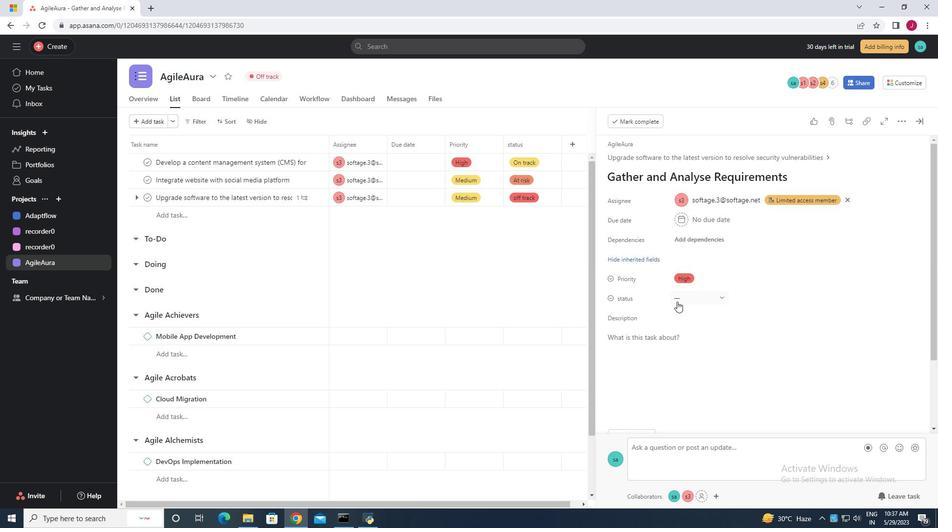 
Action: Mouse pressed left at (679, 297)
Screenshot: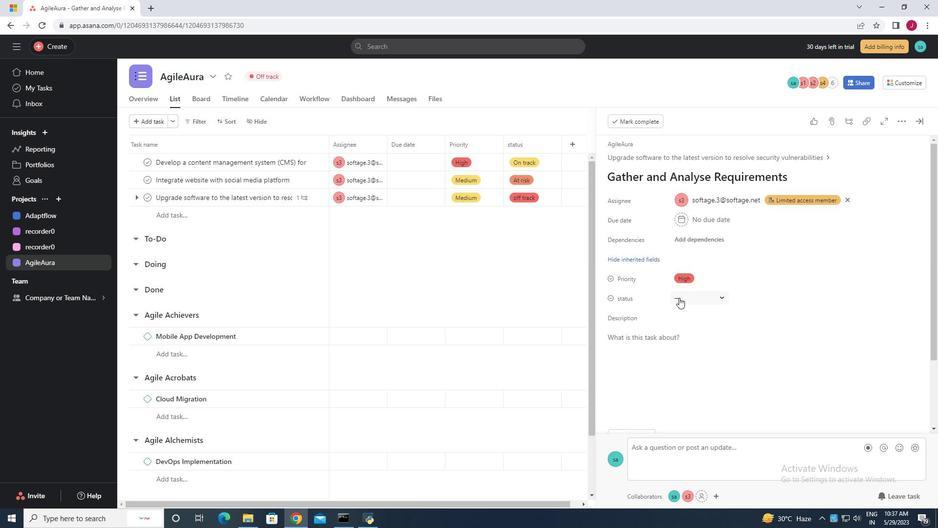 
Action: Mouse moved to (716, 385)
Screenshot: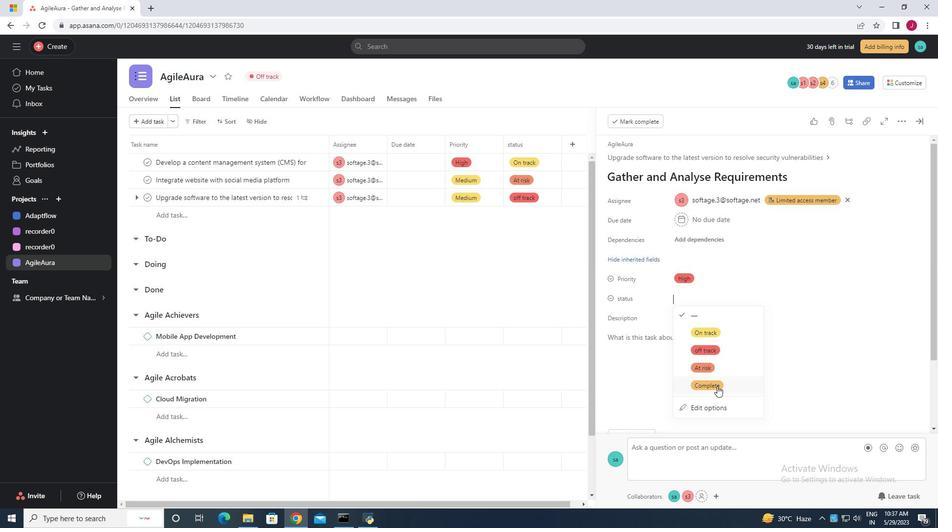 
Action: Mouse pressed left at (716, 385)
Screenshot: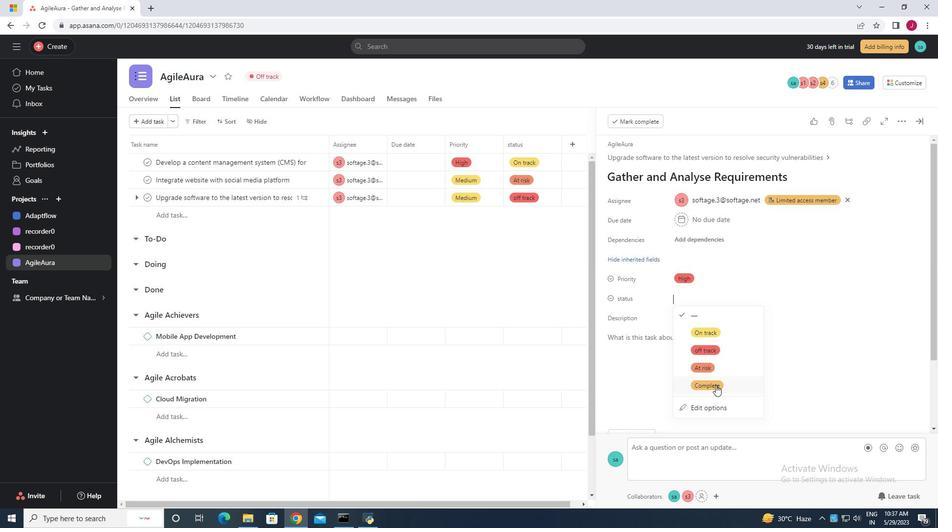 
Action: Mouse moved to (486, 293)
Screenshot: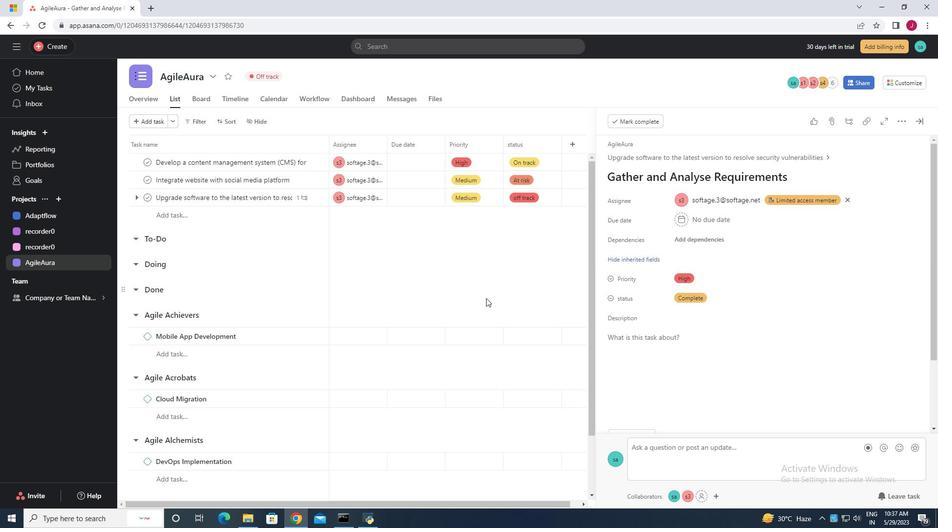 
